 Task: Play a video in VLC and adjust the playback speed to 2x for a faster viewing experience.
Action: Mouse moved to (97, 74)
Screenshot: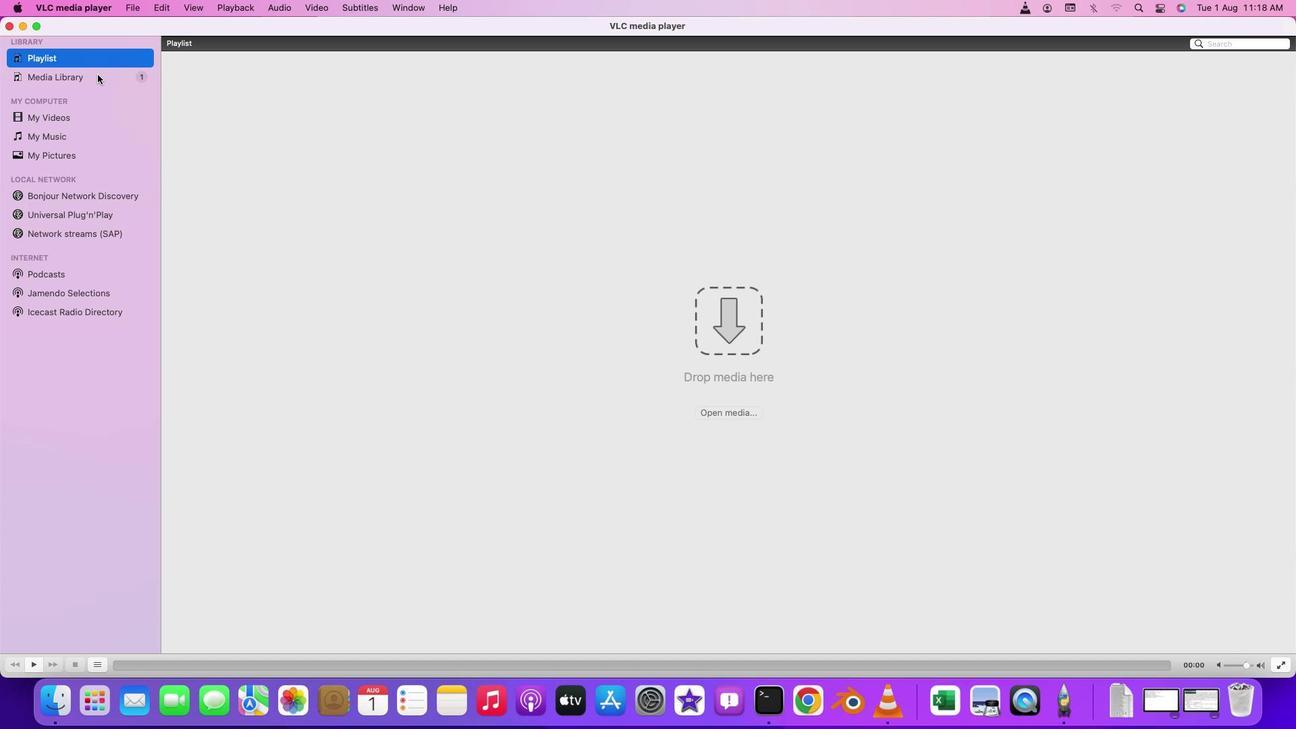 
Action: Mouse pressed left at (97, 74)
Screenshot: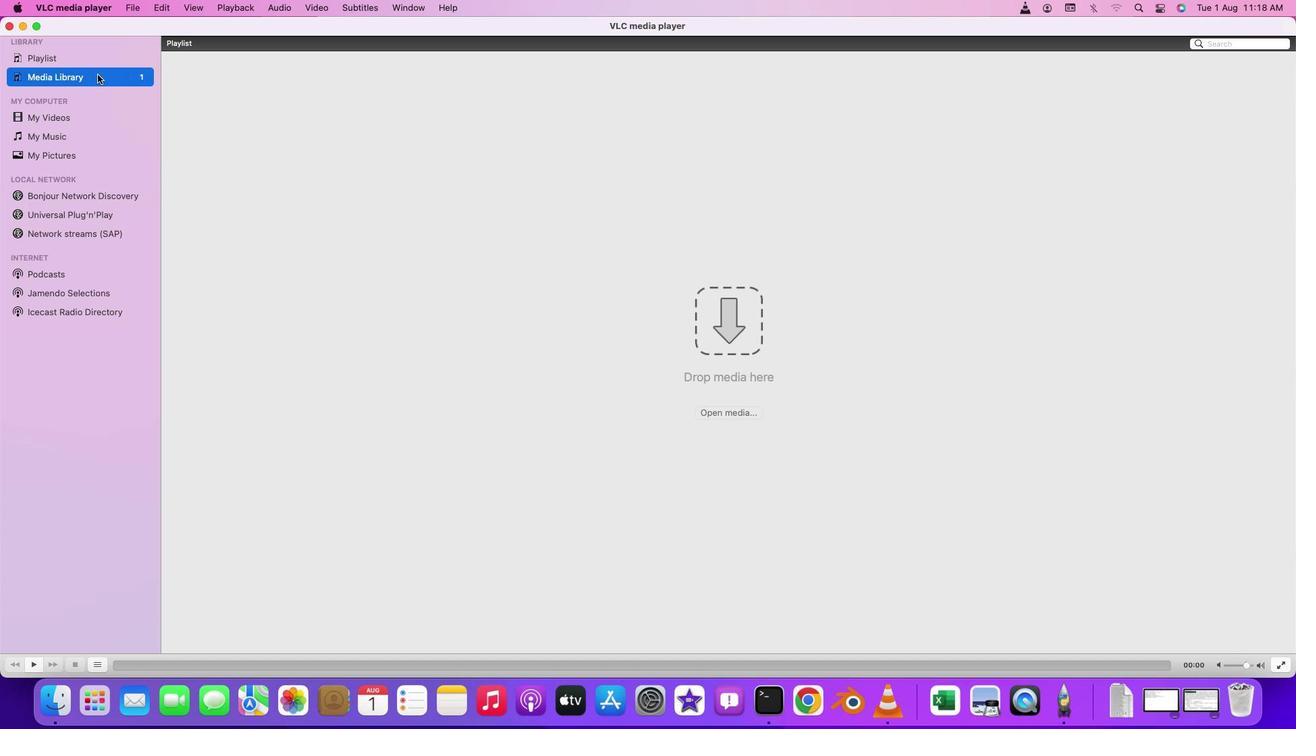 
Action: Mouse moved to (178, 76)
Screenshot: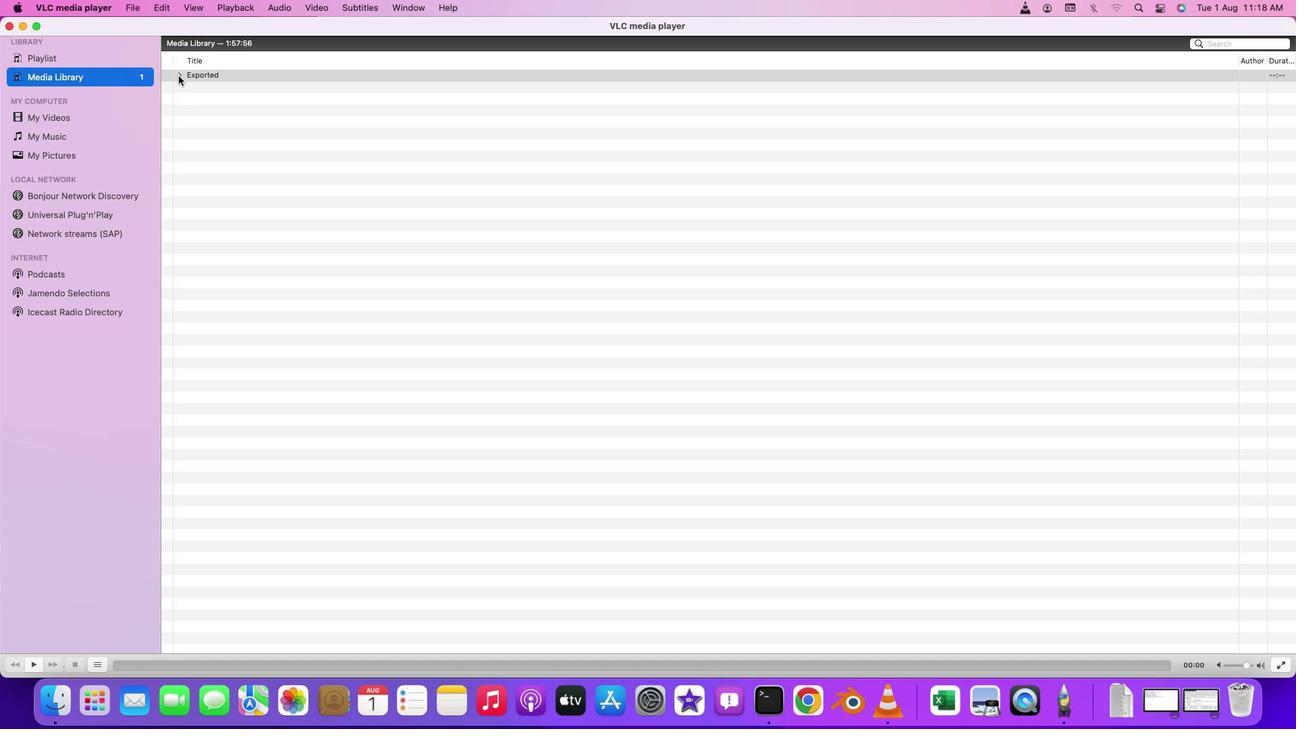 
Action: Mouse pressed left at (178, 76)
Screenshot: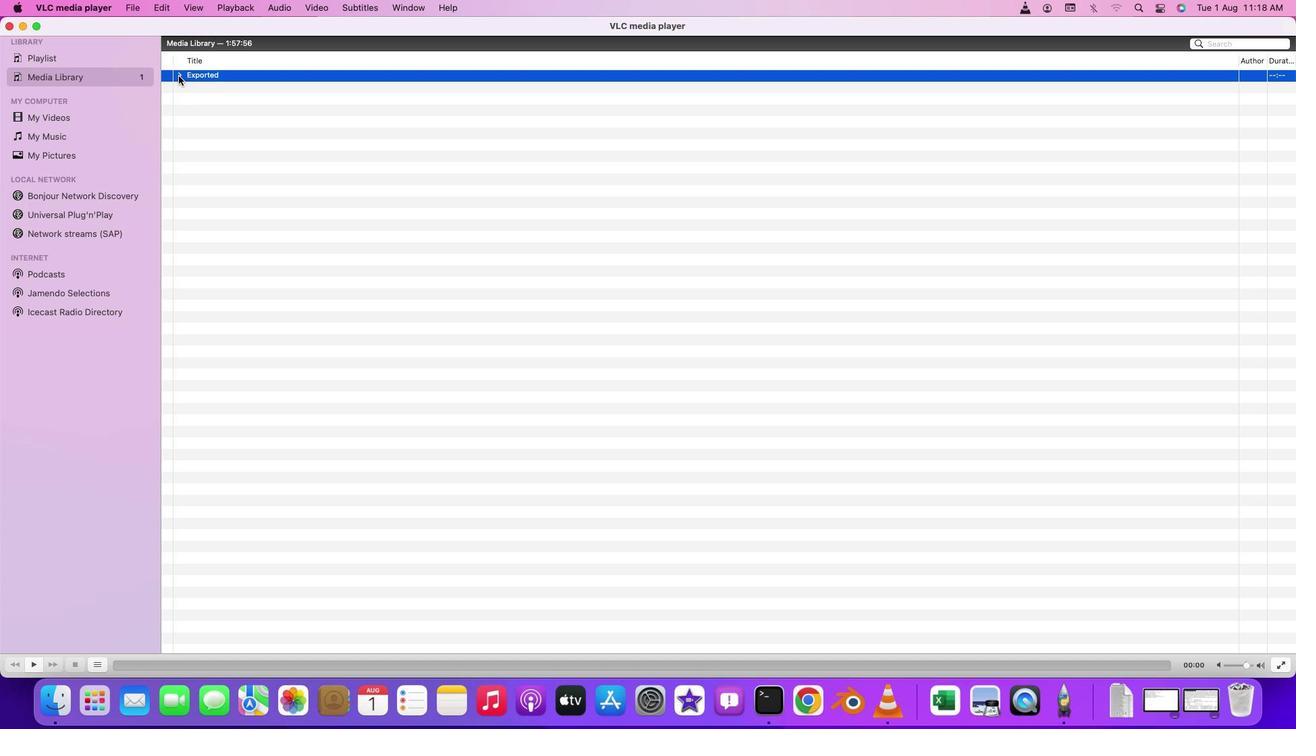
Action: Mouse moved to (258, 249)
Screenshot: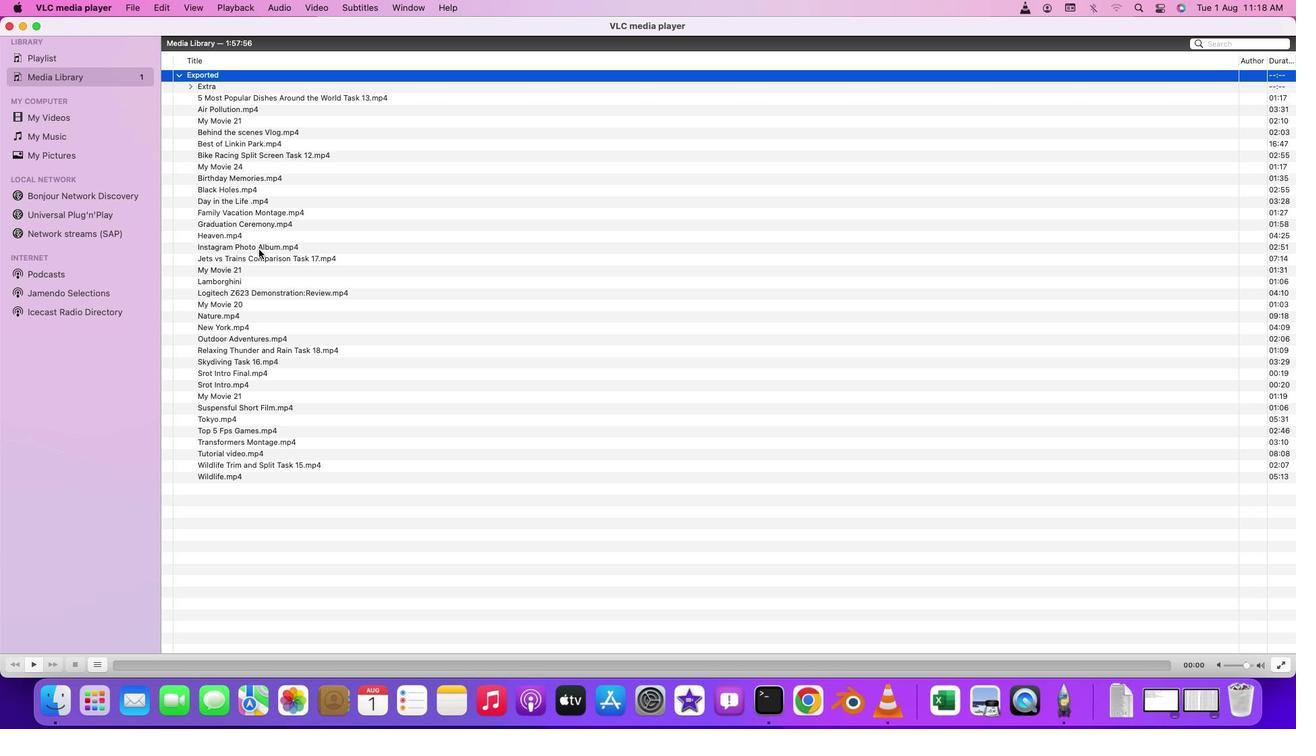 
Action: Mouse pressed left at (258, 249)
Screenshot: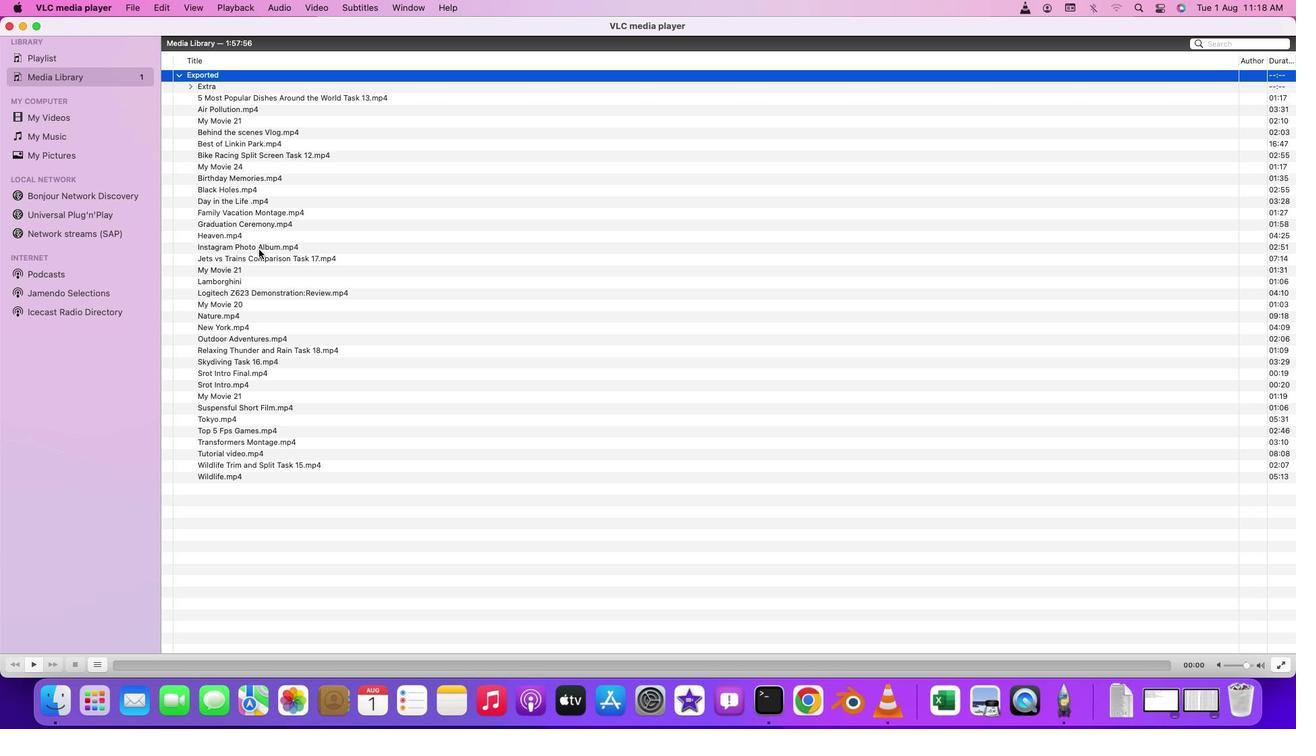 
Action: Mouse pressed left at (258, 249)
Screenshot: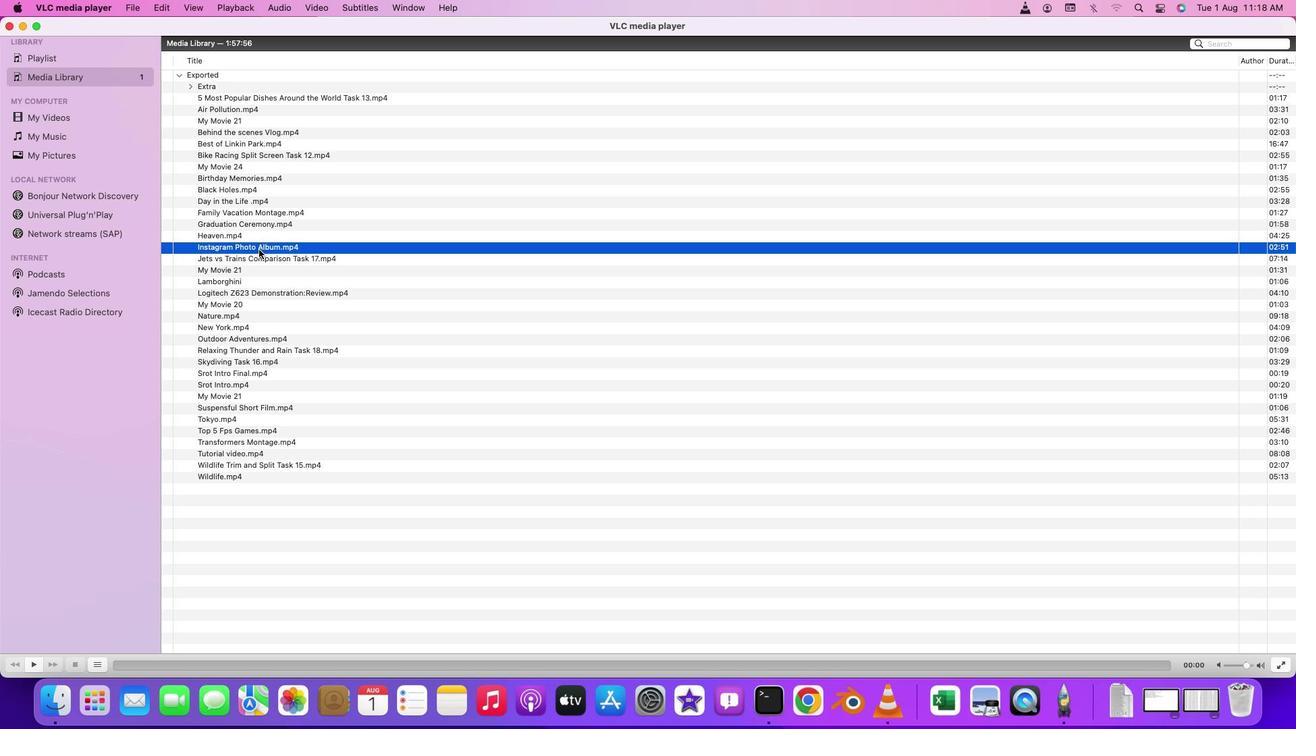 
Action: Mouse moved to (784, 438)
Screenshot: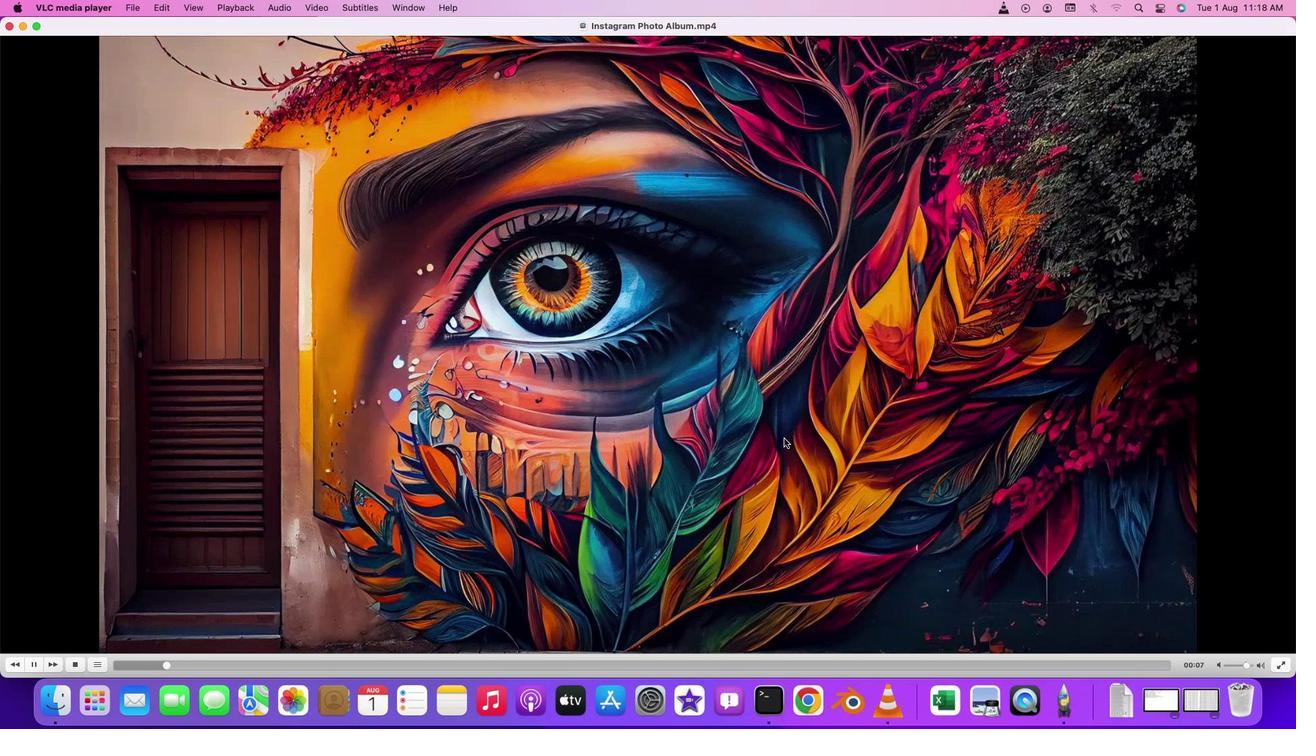 
Action: Mouse pressed left at (784, 438)
Screenshot: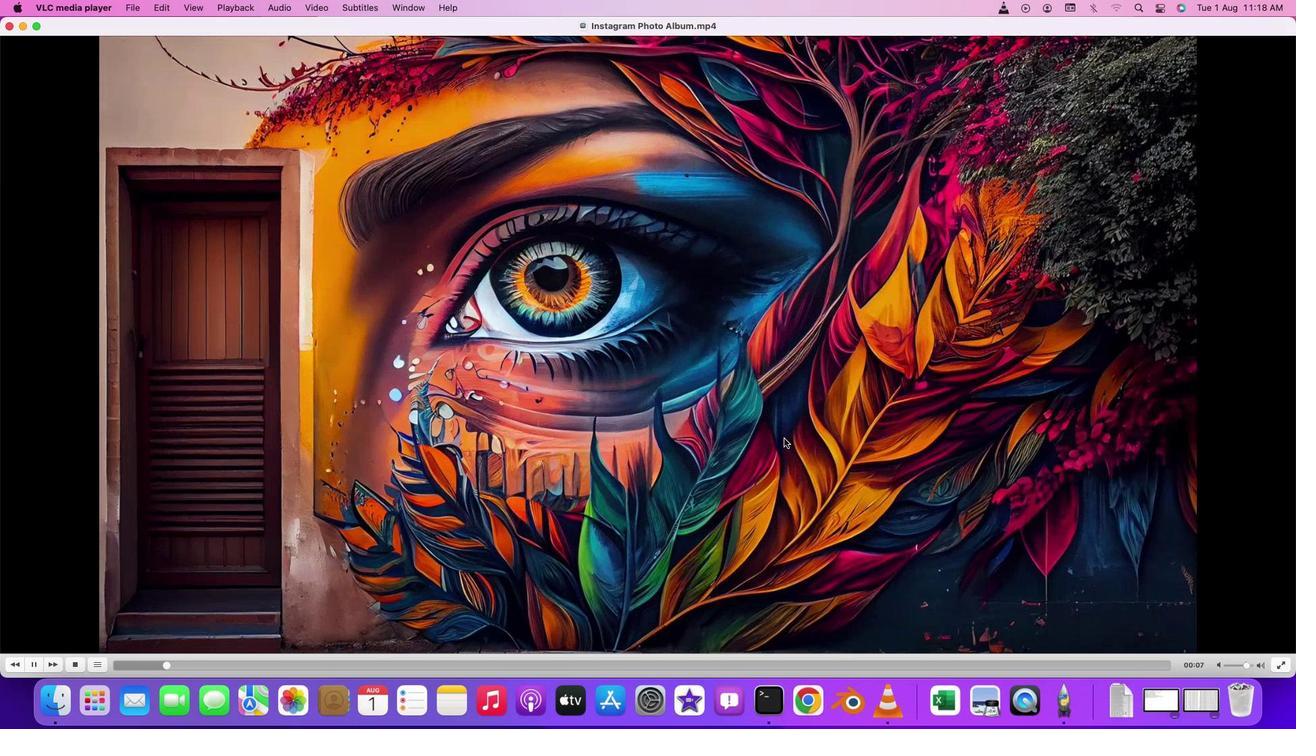 
Action: Mouse pressed left at (784, 438)
Screenshot: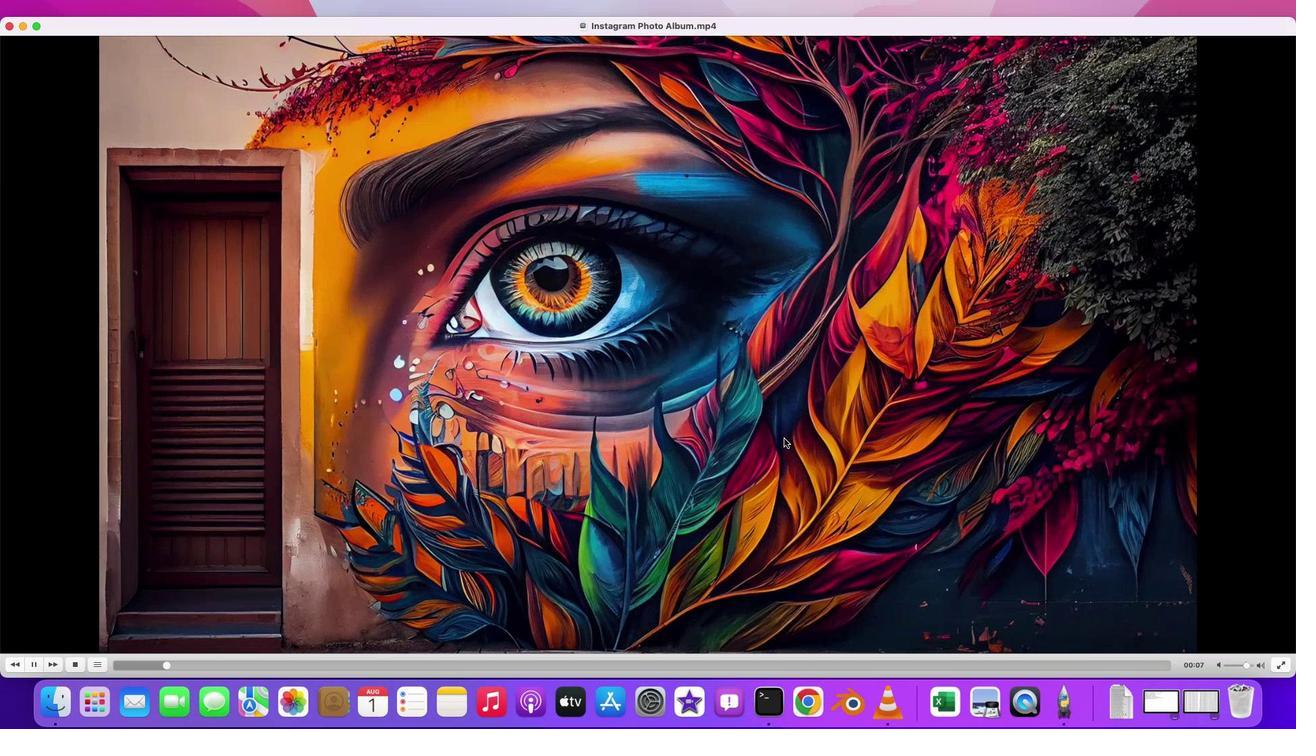 
Action: Mouse moved to (688, 501)
Screenshot: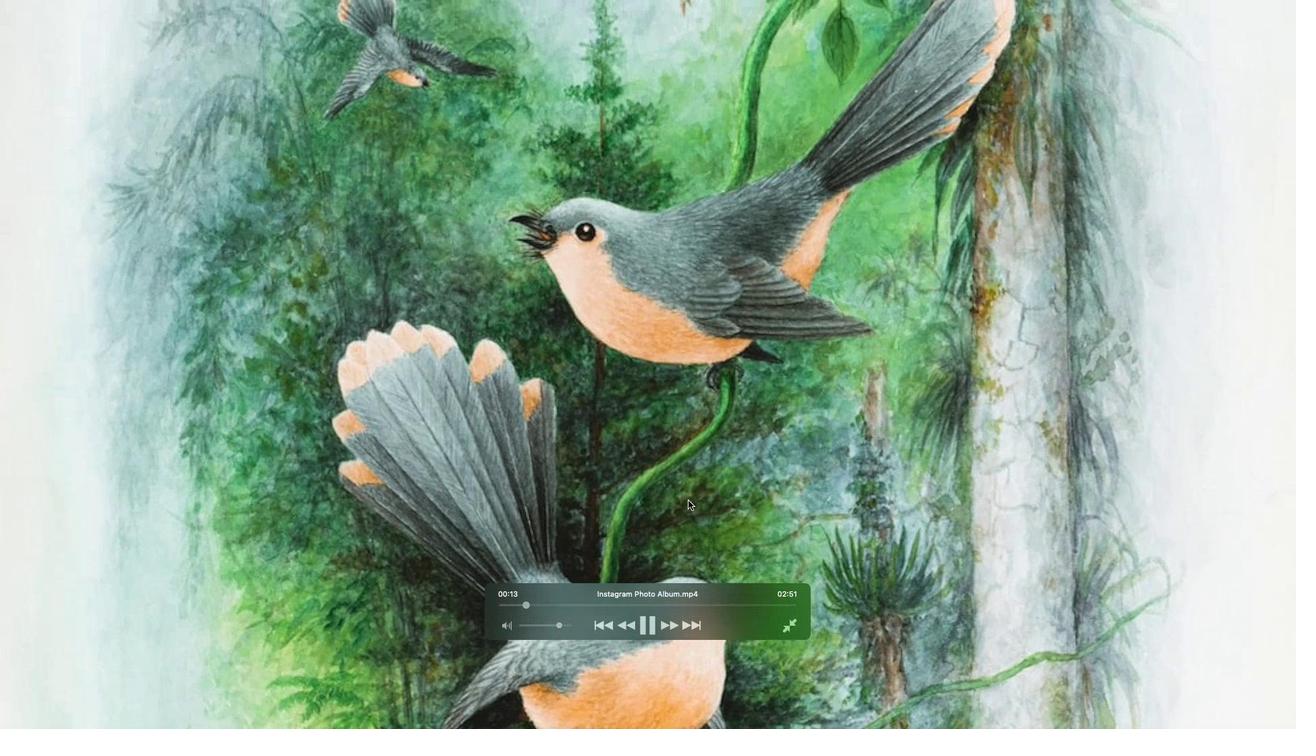 
Action: Mouse pressed left at (688, 501)
Screenshot: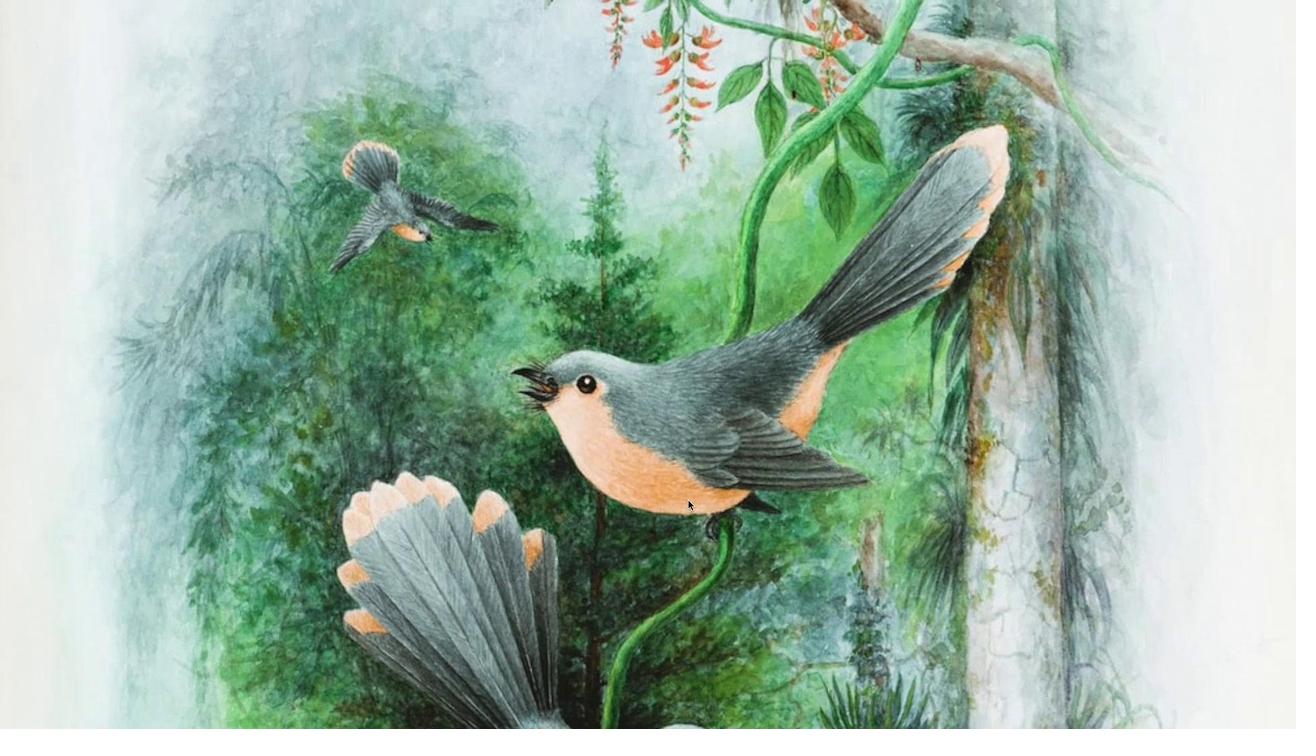 
Action: Mouse pressed left at (688, 501)
Screenshot: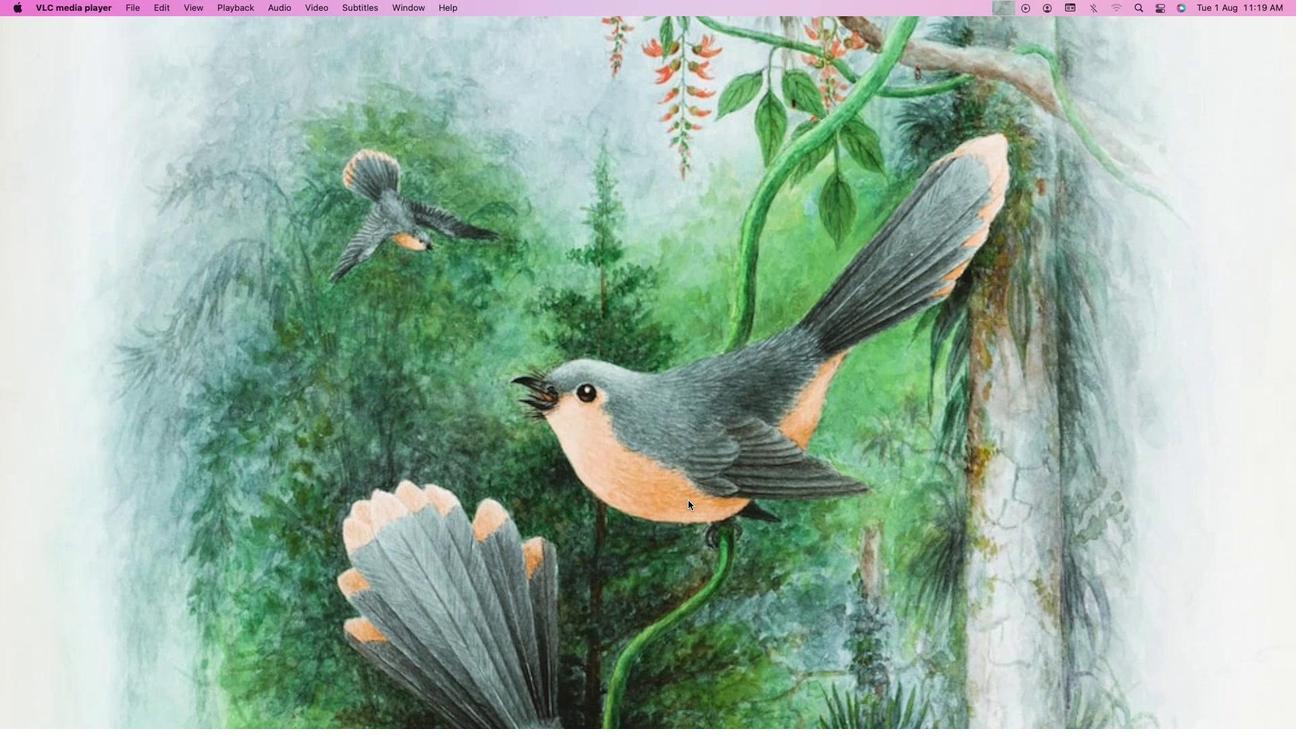 
Action: Mouse moved to (323, 8)
Screenshot: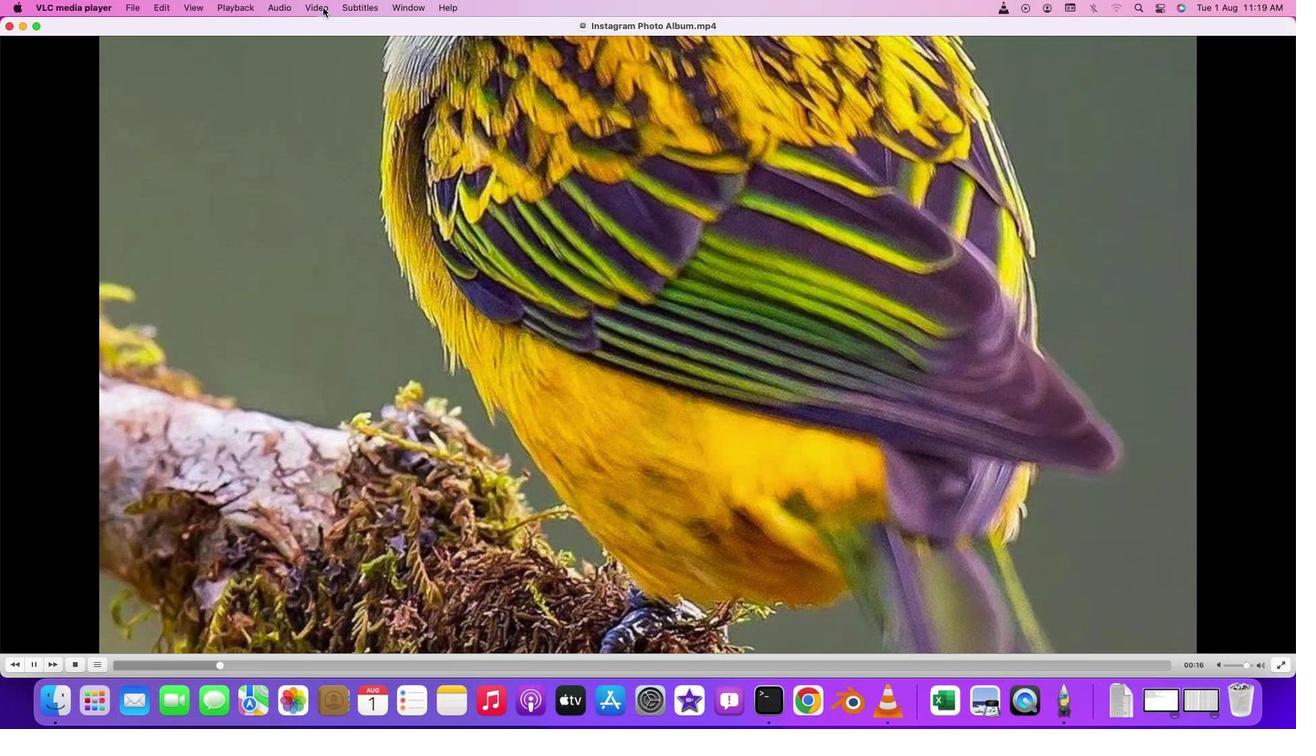 
Action: Mouse pressed left at (323, 8)
Screenshot: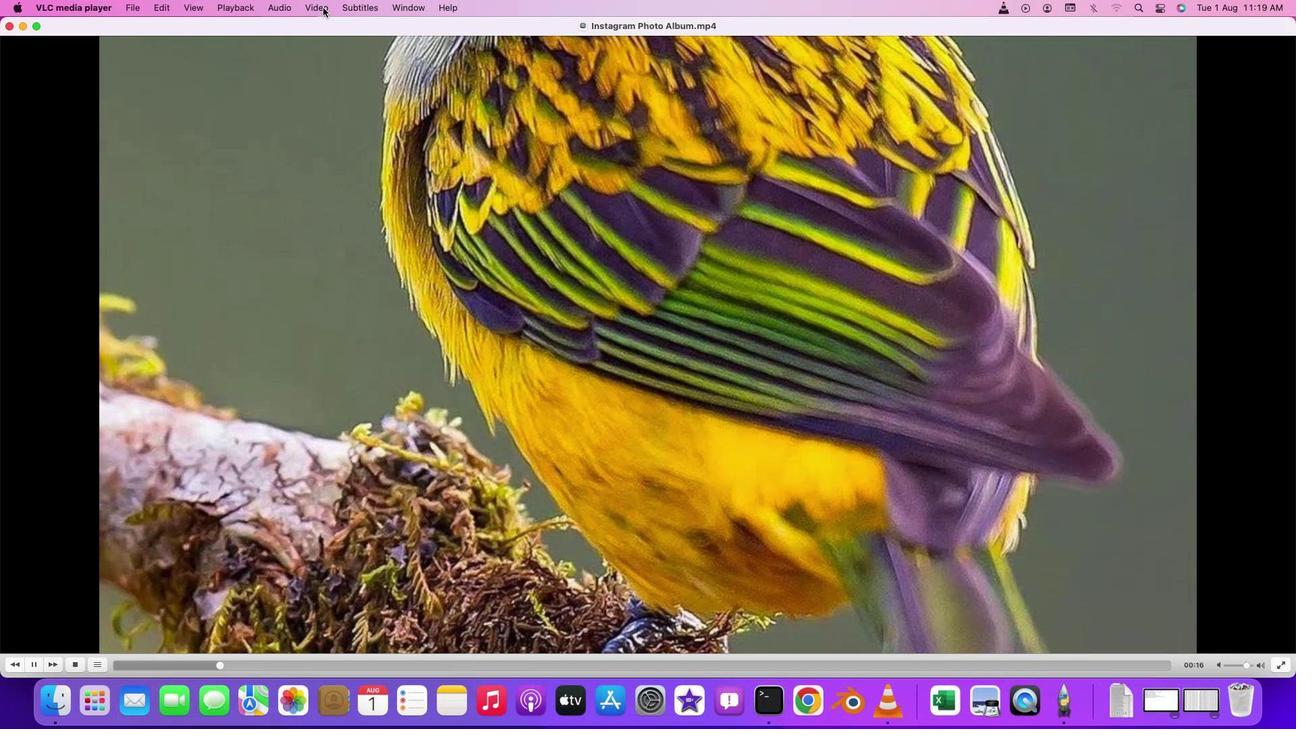 
Action: Mouse moved to (315, 91)
Screenshot: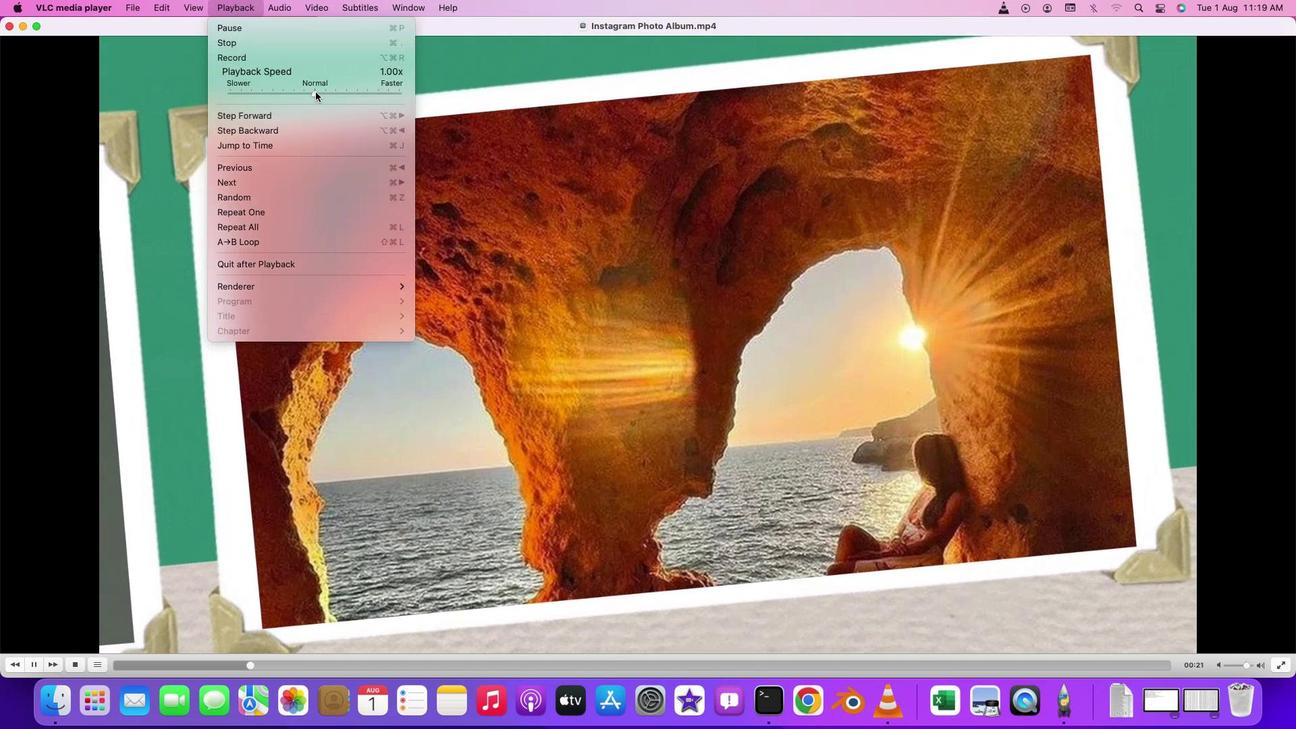 
Action: Mouse pressed left at (315, 91)
Screenshot: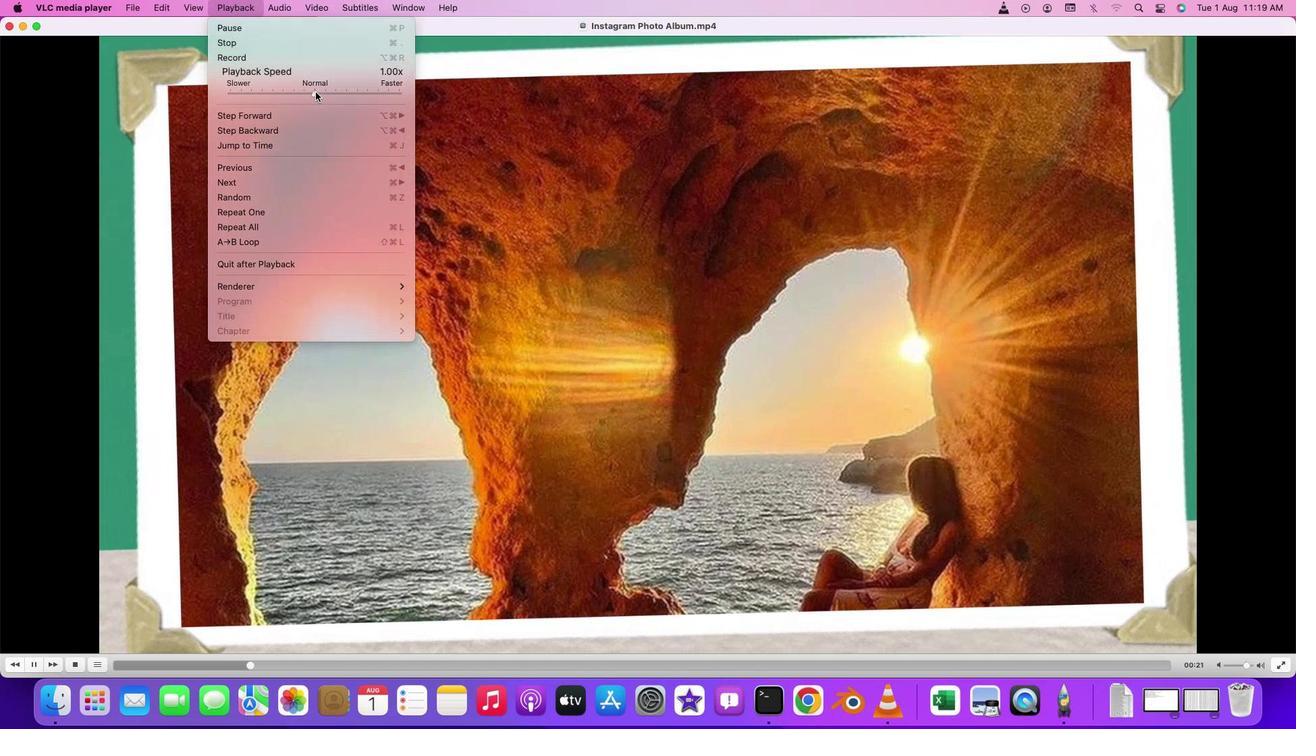 
Action: Mouse moved to (583, 208)
Screenshot: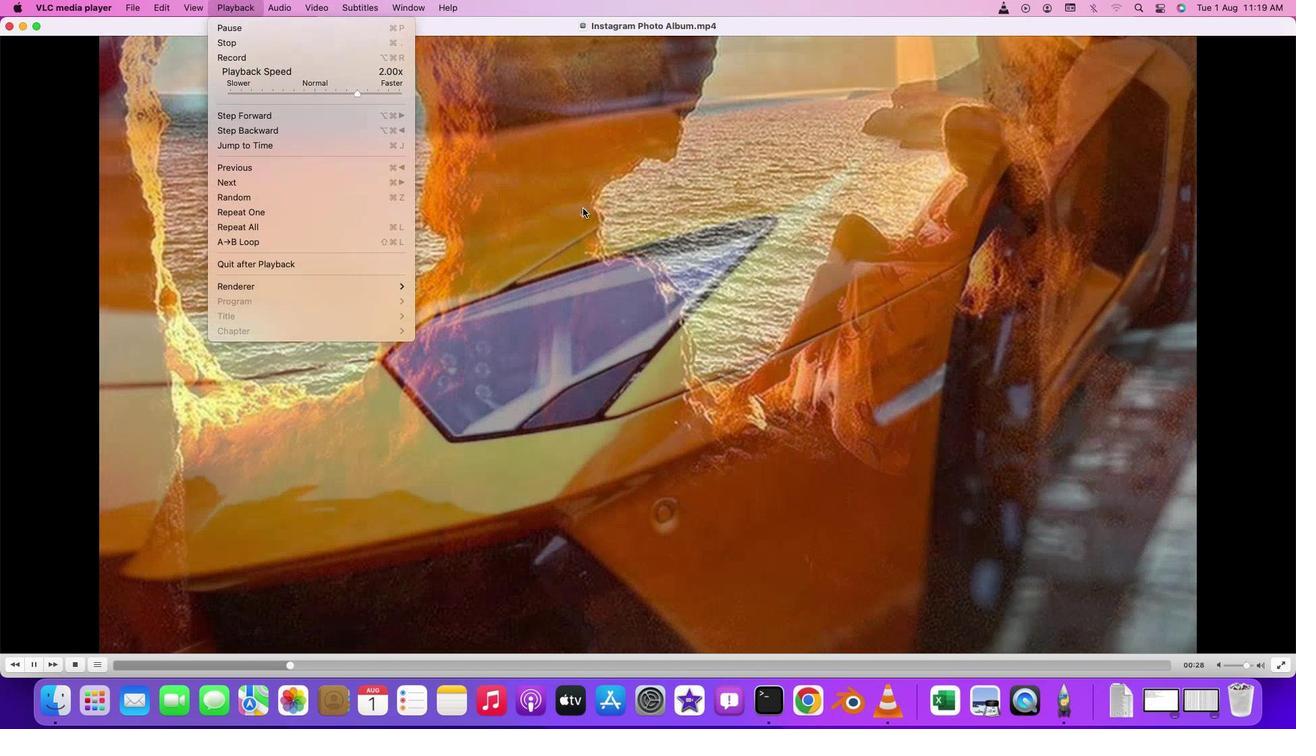 
Action: Mouse pressed left at (583, 208)
Screenshot: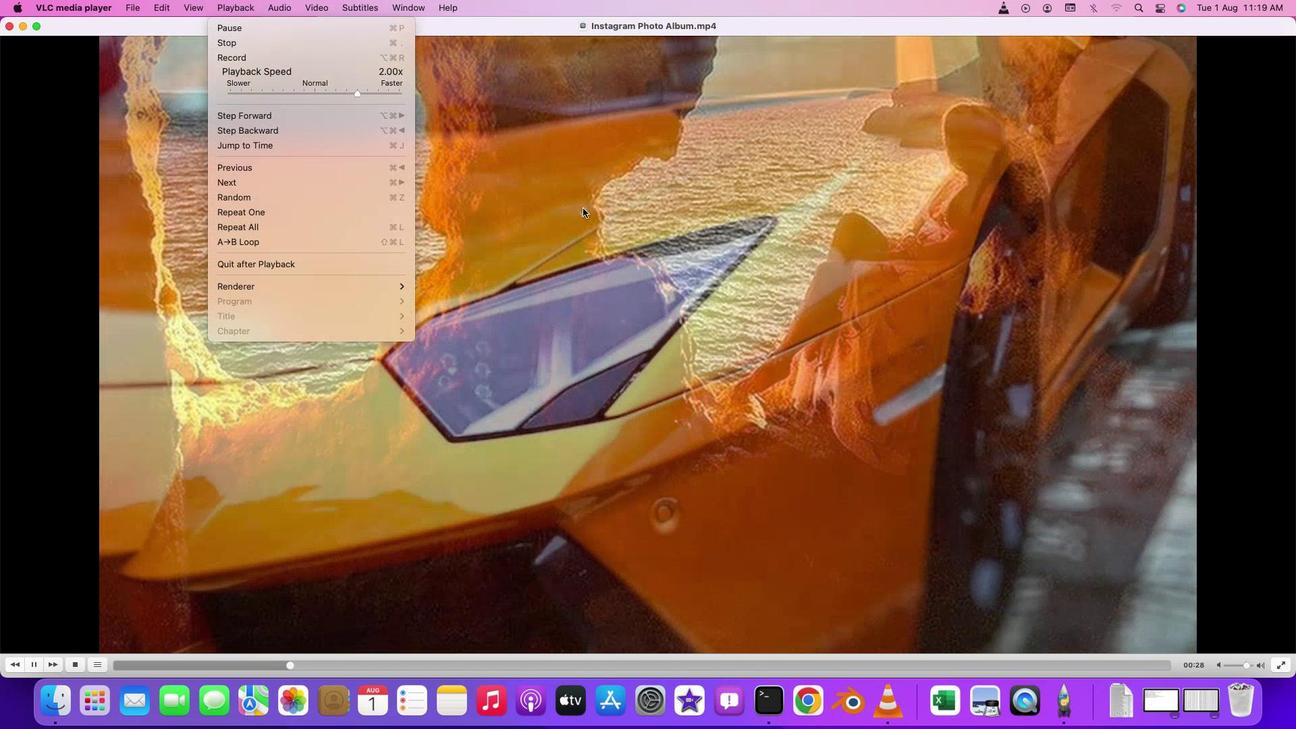
Action: Mouse moved to (747, 268)
Screenshot: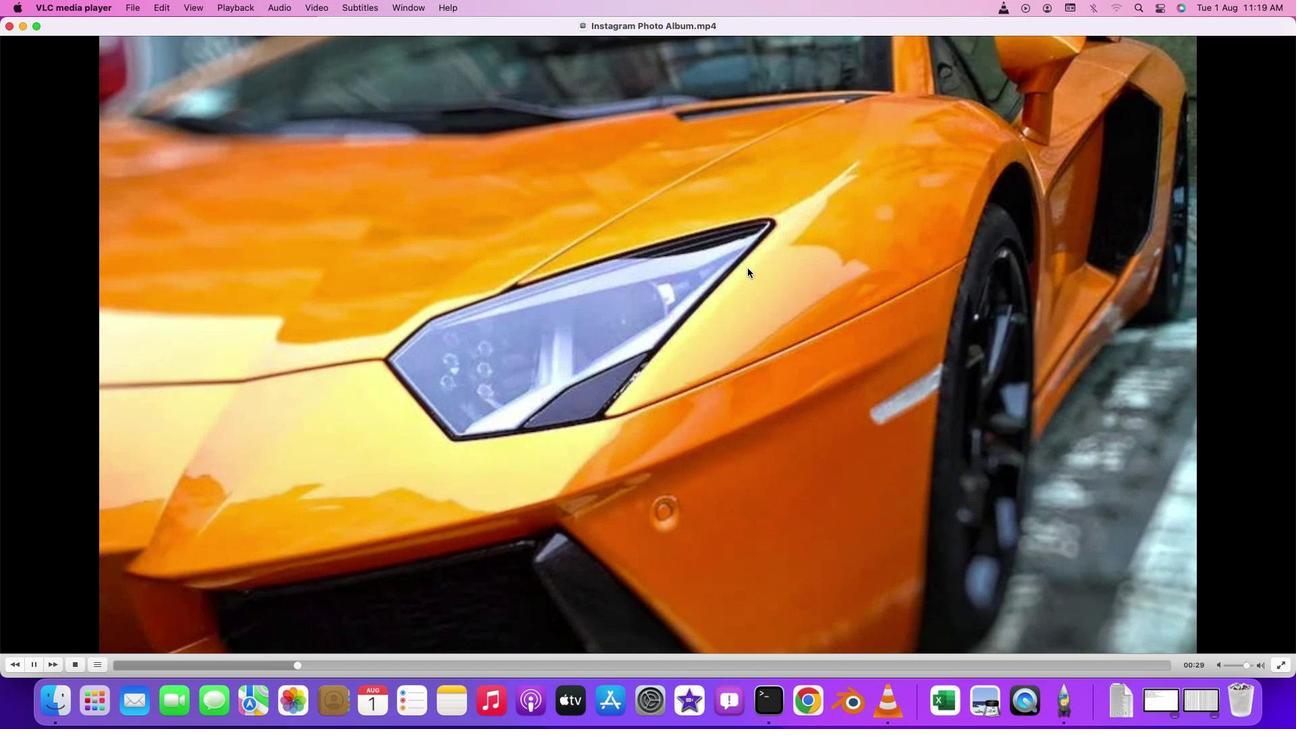 
Action: Mouse pressed left at (747, 268)
Screenshot: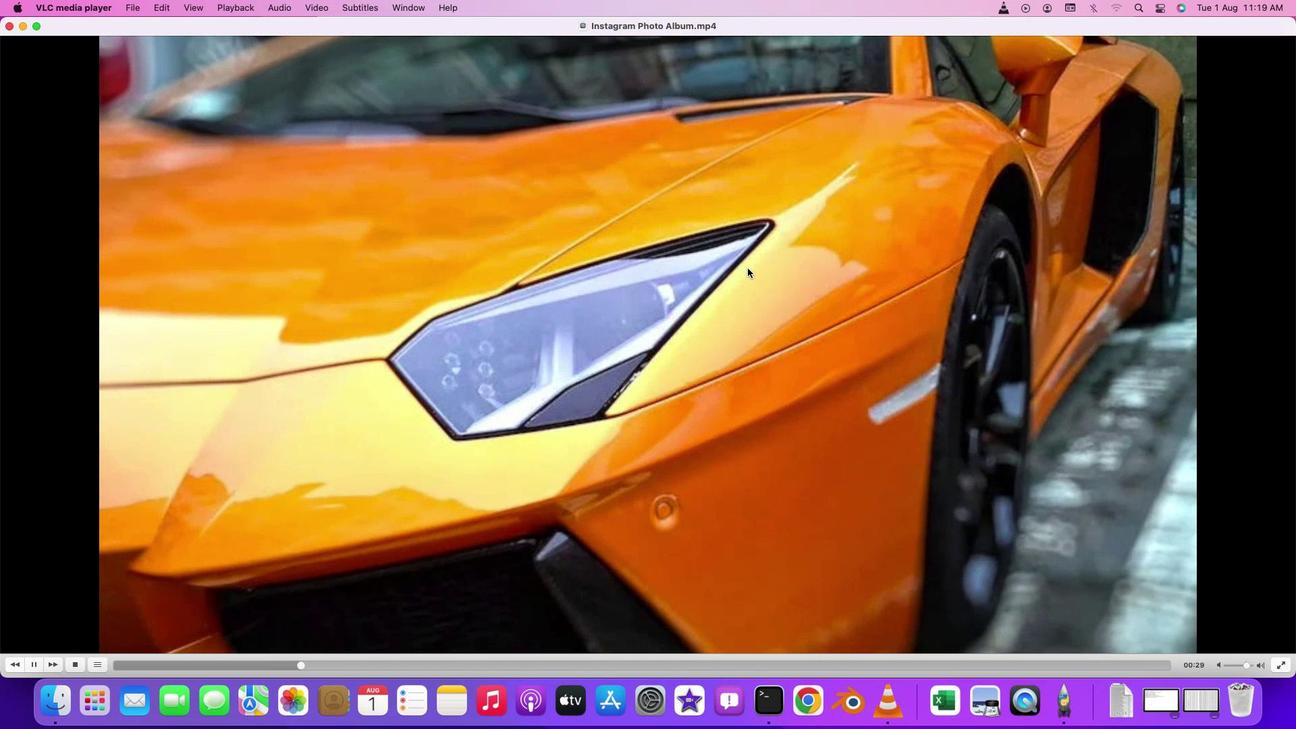 
Action: Mouse pressed left at (747, 268)
Screenshot: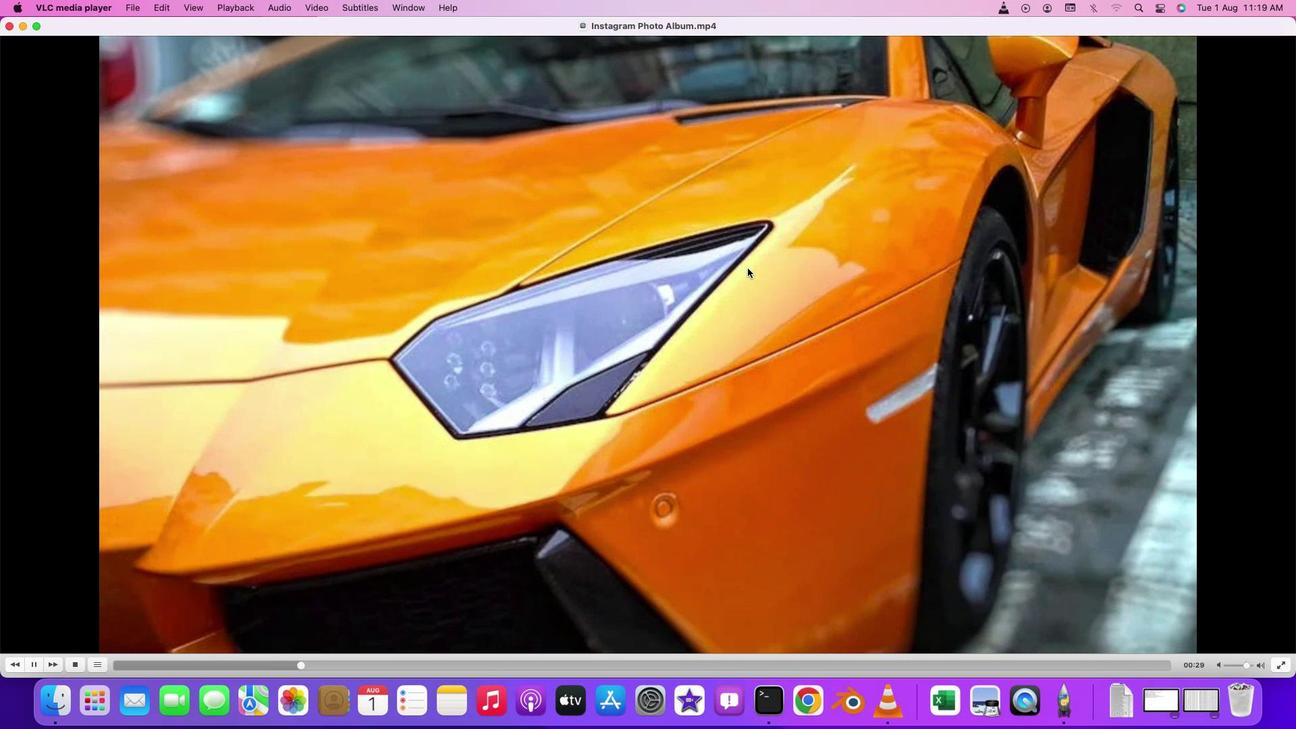 
Action: Mouse moved to (643, 625)
Screenshot: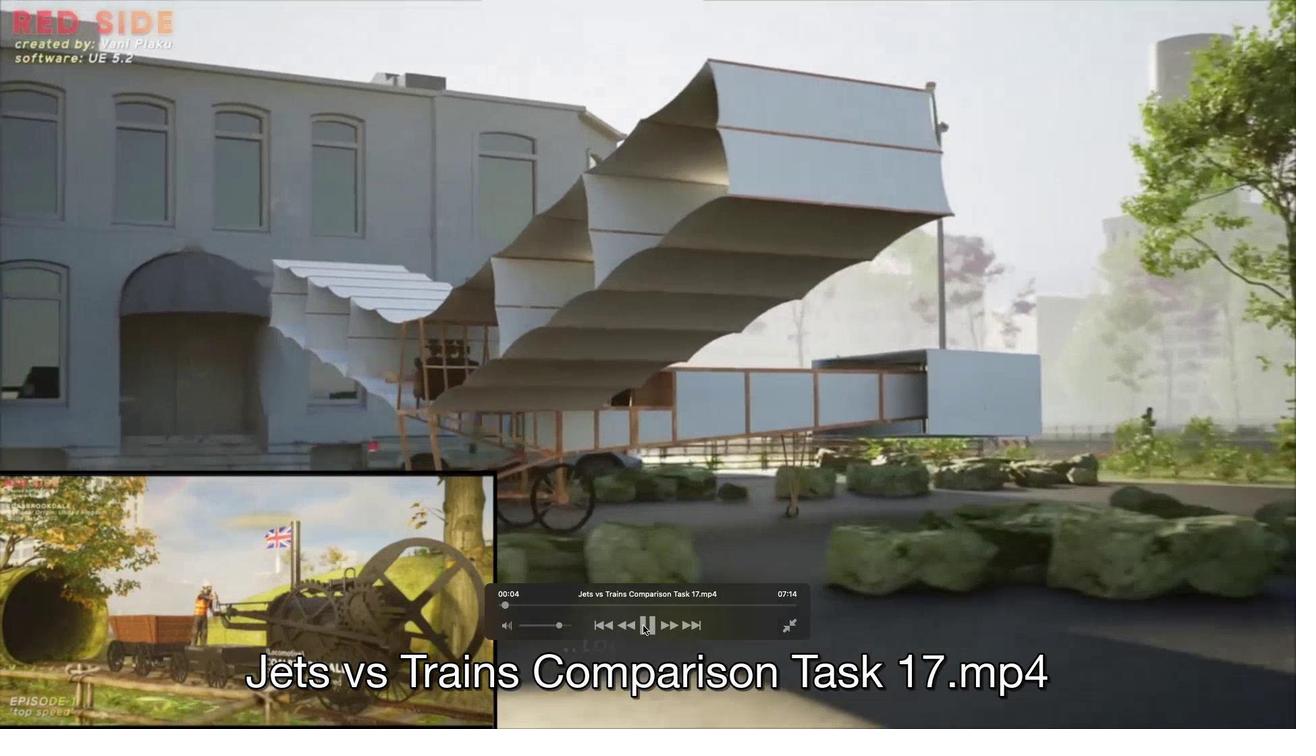 
Action: Mouse pressed left at (643, 625)
Screenshot: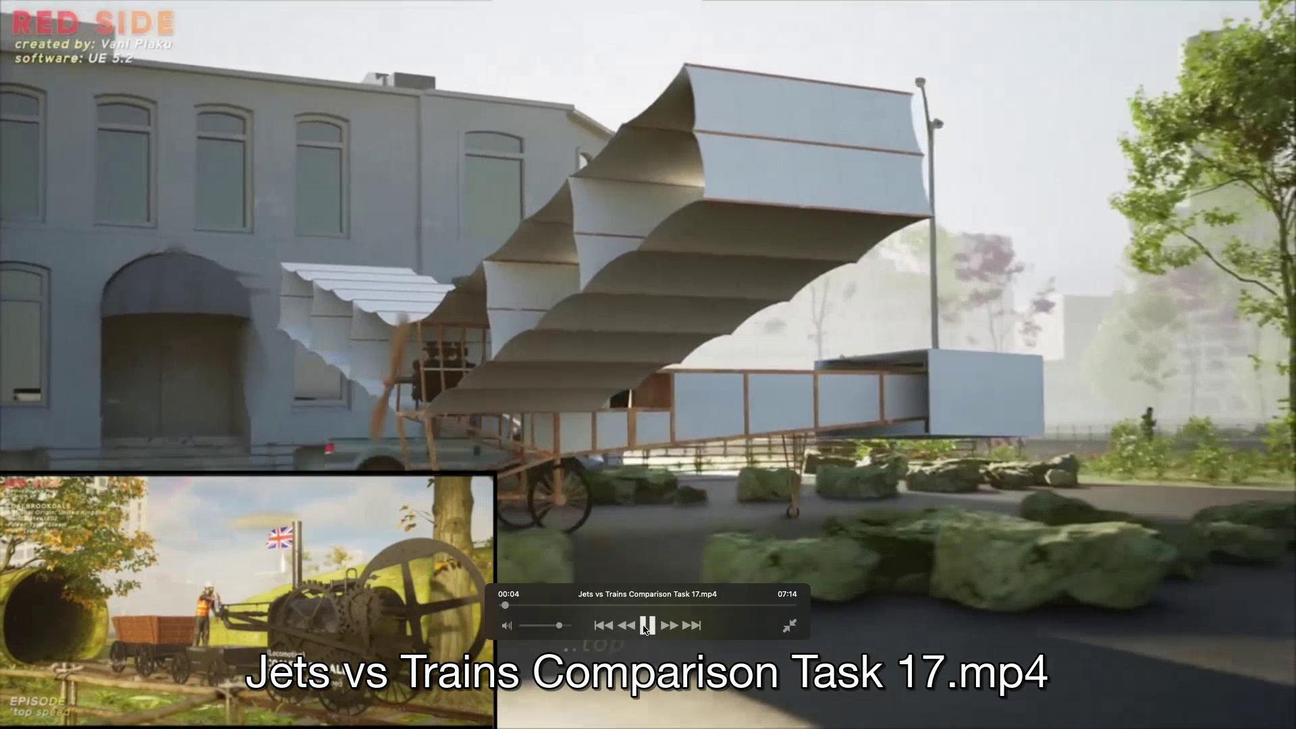 
Action: Mouse moved to (788, 627)
Screenshot: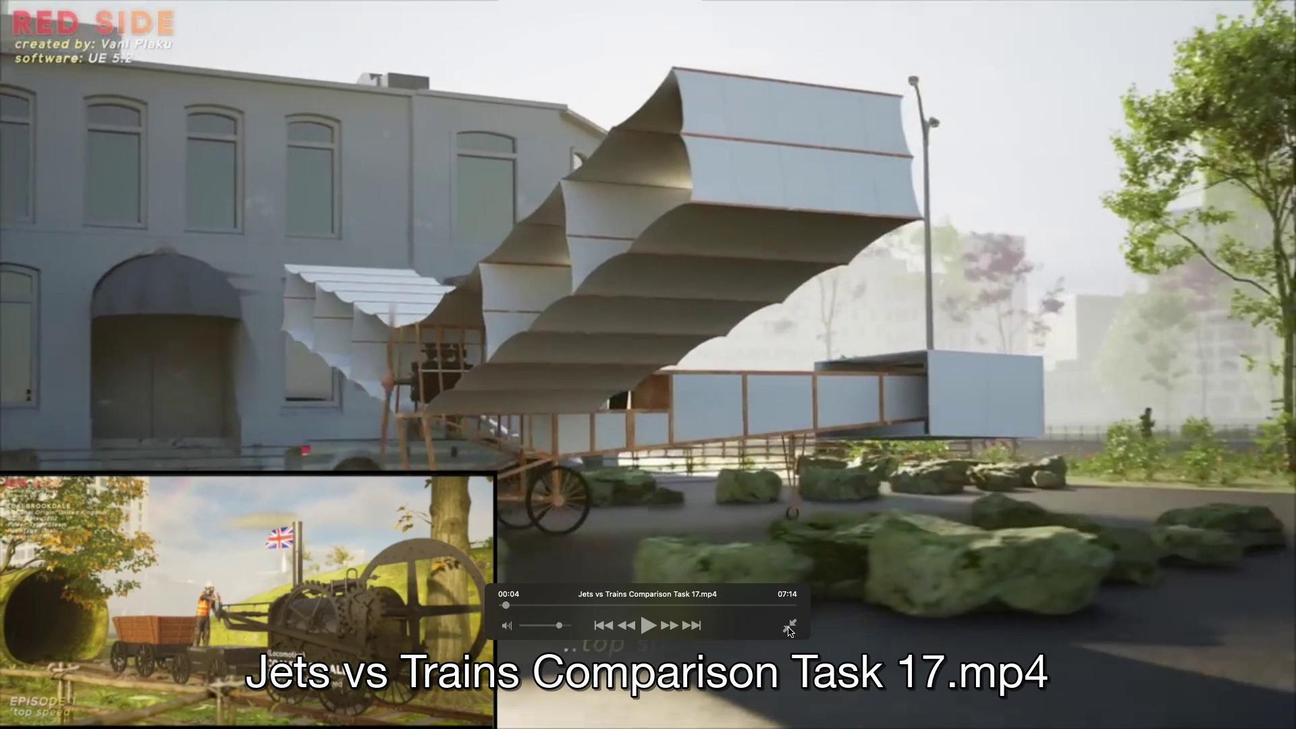 
Action: Mouse pressed left at (788, 627)
Screenshot: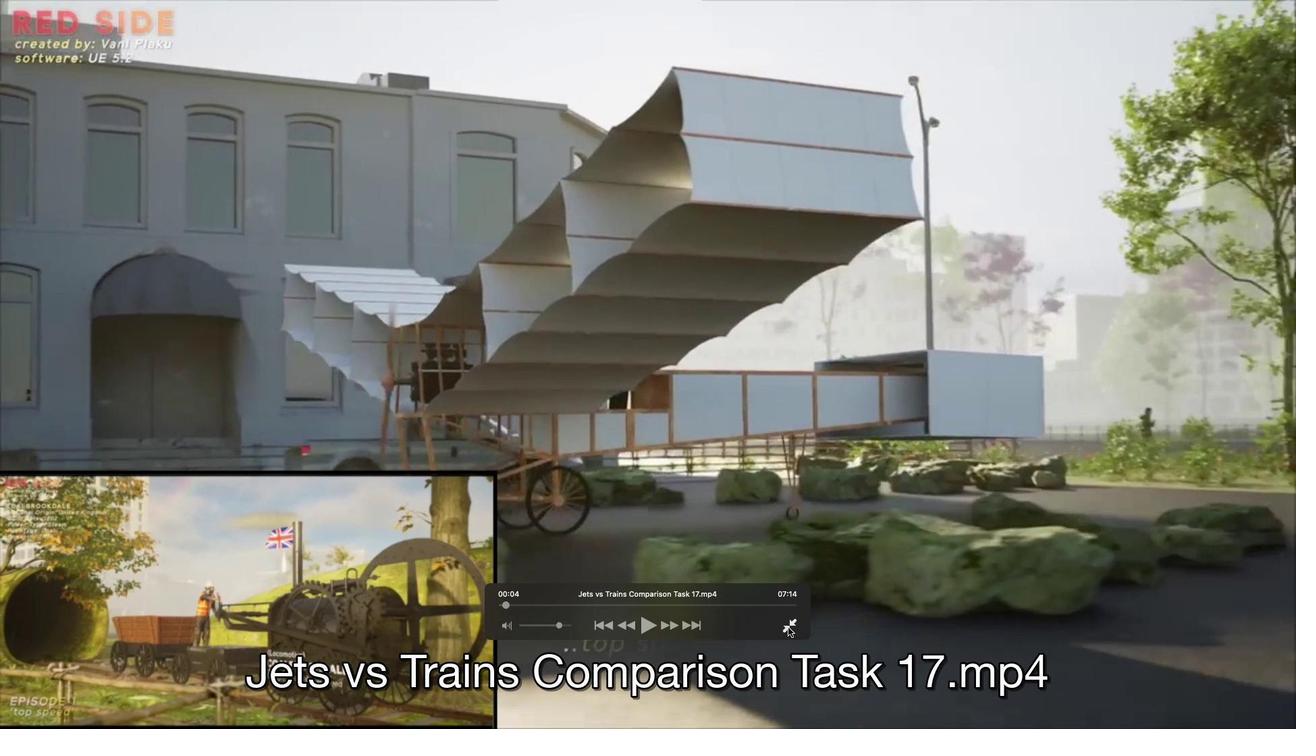 
Action: Mouse moved to (863, 502)
Screenshot: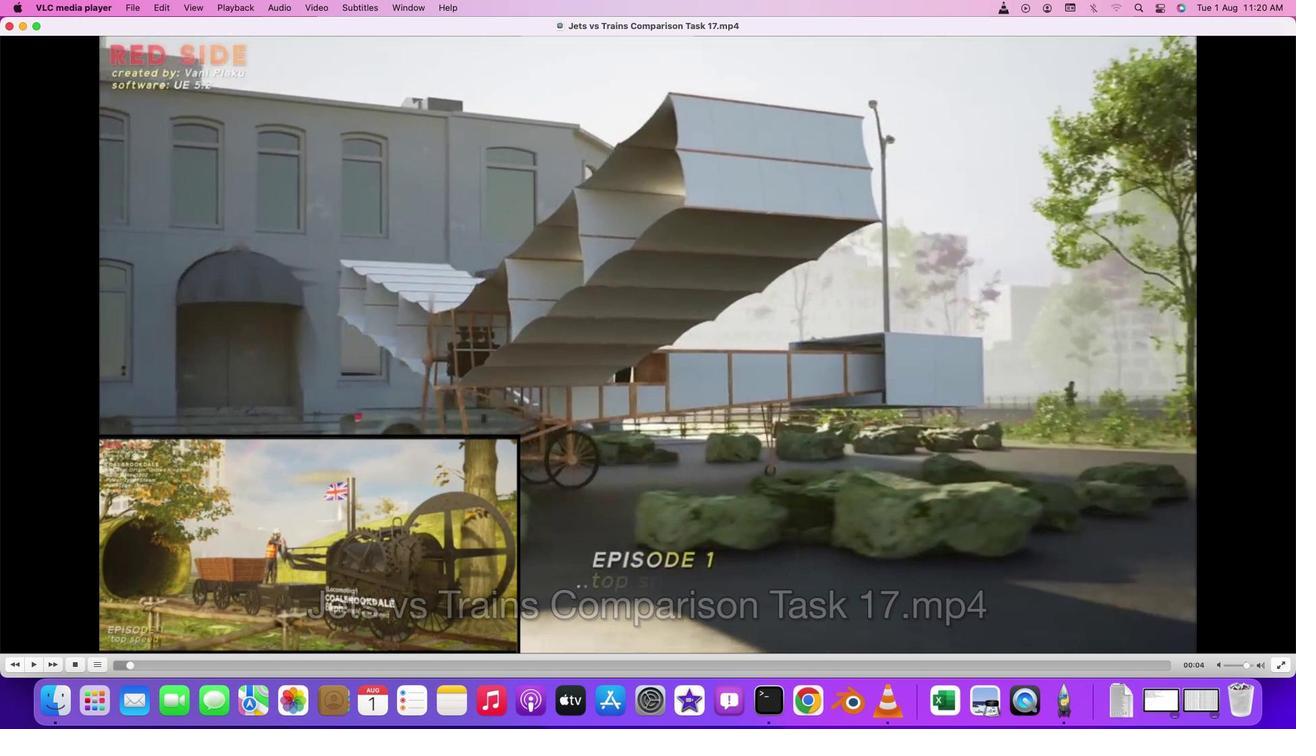 
